 Task: Create a task  Compatibility issues with different web browsers , assign it to team member softage.8@softage.net in the project ZillaTech and update the status of the task to  At Risk , set the priority of the task to Medium.
Action: Mouse moved to (53, 424)
Screenshot: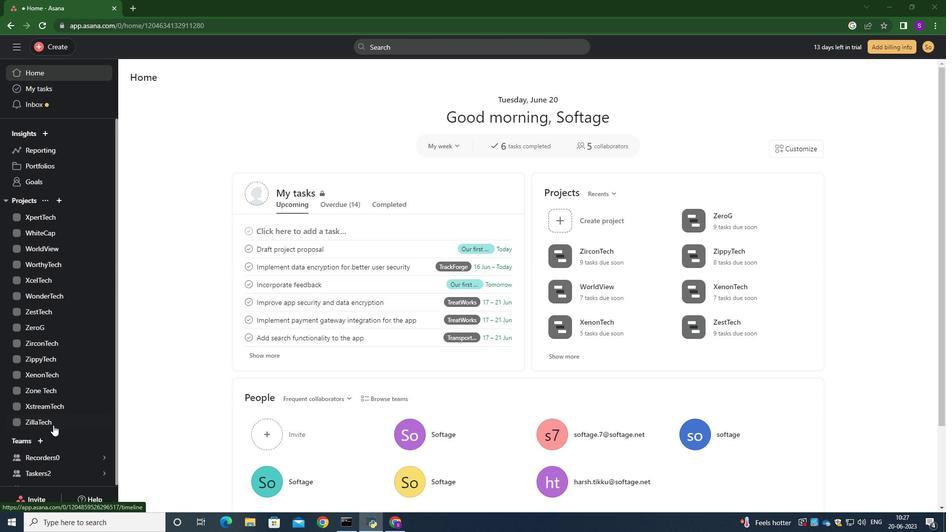 
Action: Mouse pressed left at (53, 424)
Screenshot: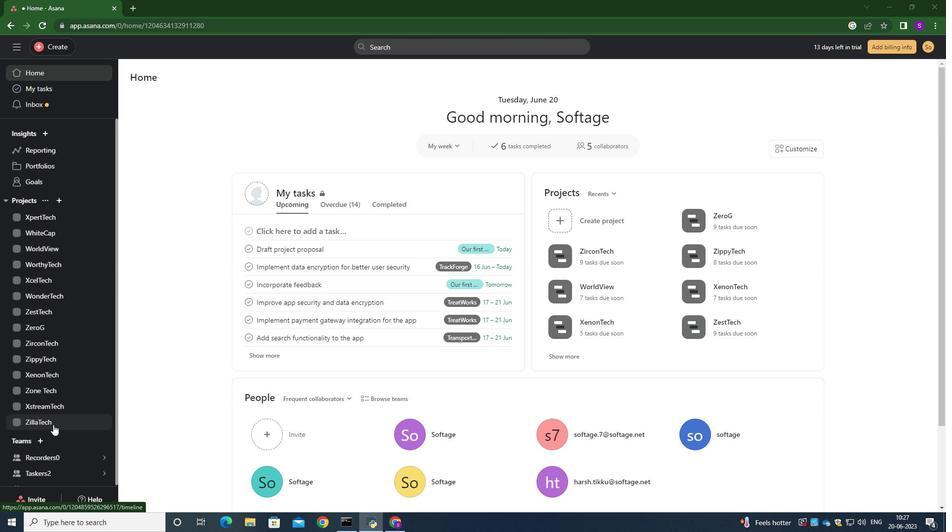 
Action: Mouse moved to (165, 126)
Screenshot: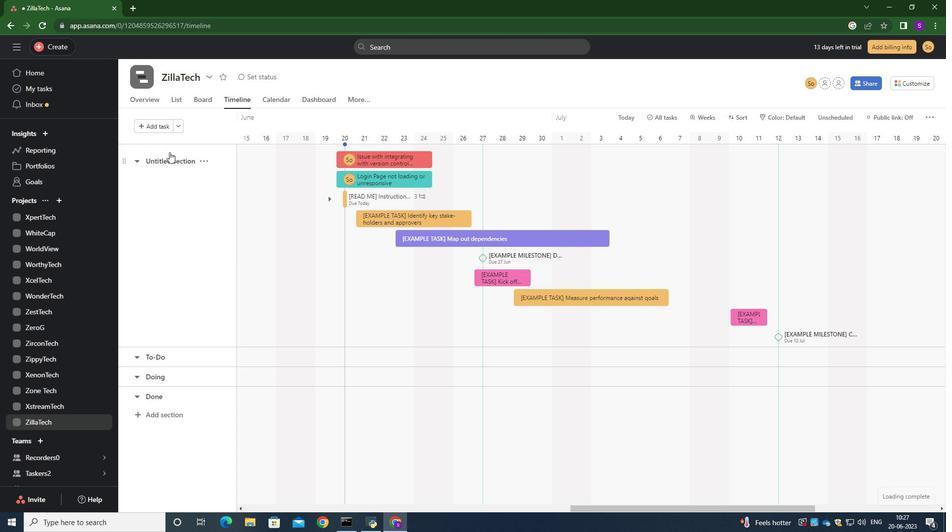 
Action: Mouse pressed left at (165, 126)
Screenshot: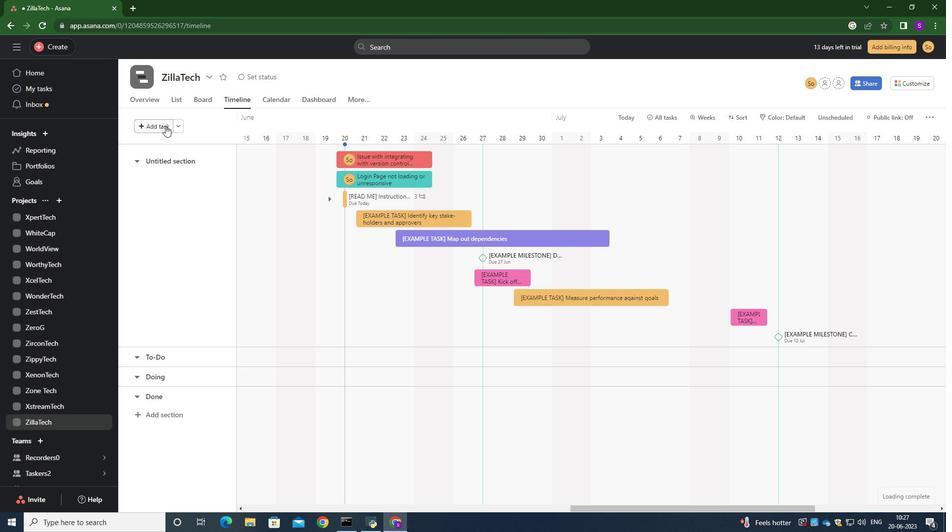 
Action: Mouse moved to (364, 157)
Screenshot: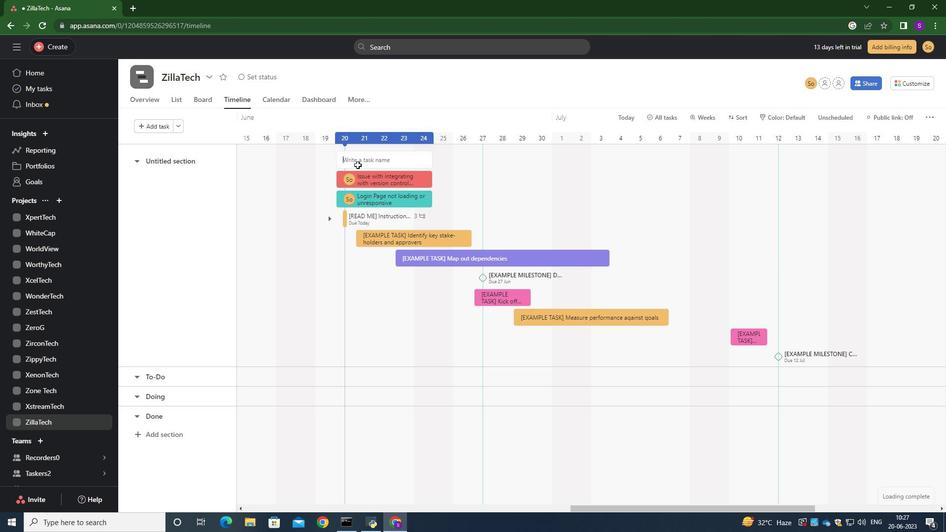 
Action: Key pressed <Key.caps_lock>C<Key.caps_lock>ompatibility<Key.space>issues<Key.space>with<Key.space>different<Key.space>web<Key.space>browsers<Key.enter>
Screenshot: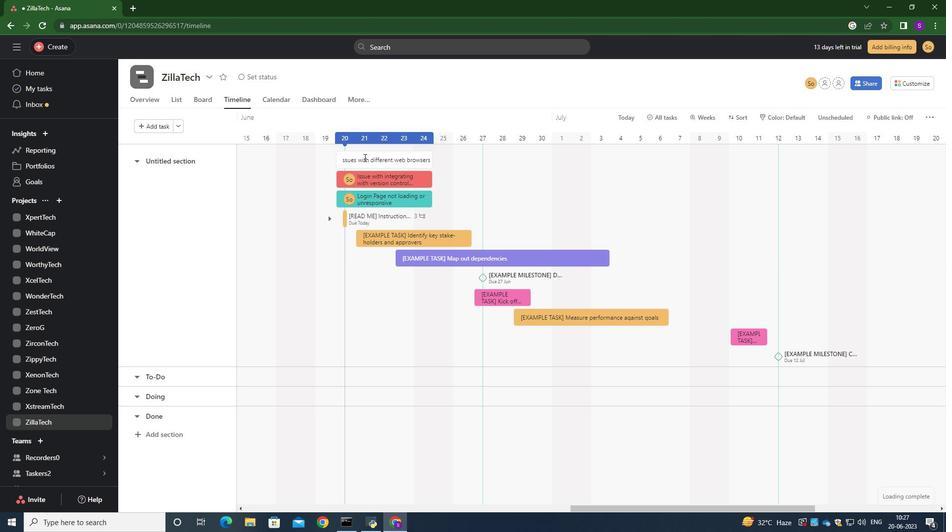 
Action: Mouse moved to (401, 160)
Screenshot: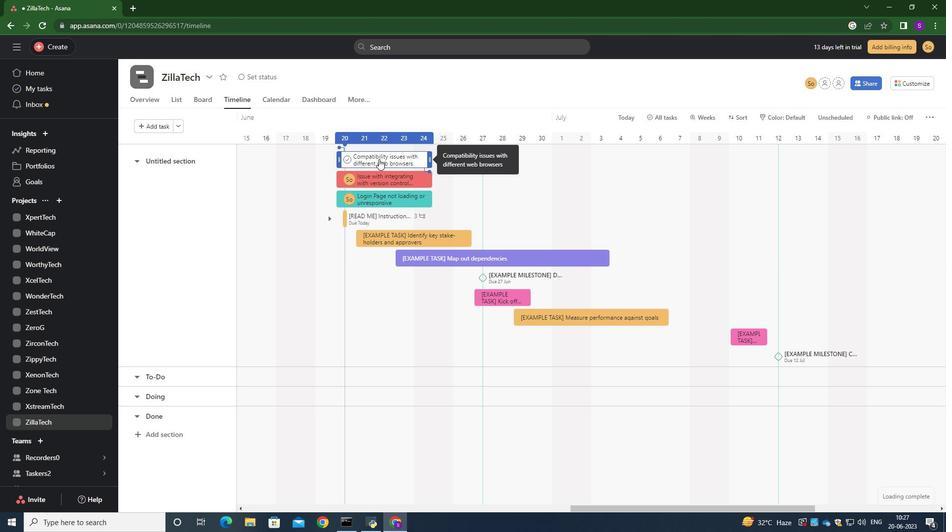 
Action: Mouse pressed left at (401, 160)
Screenshot: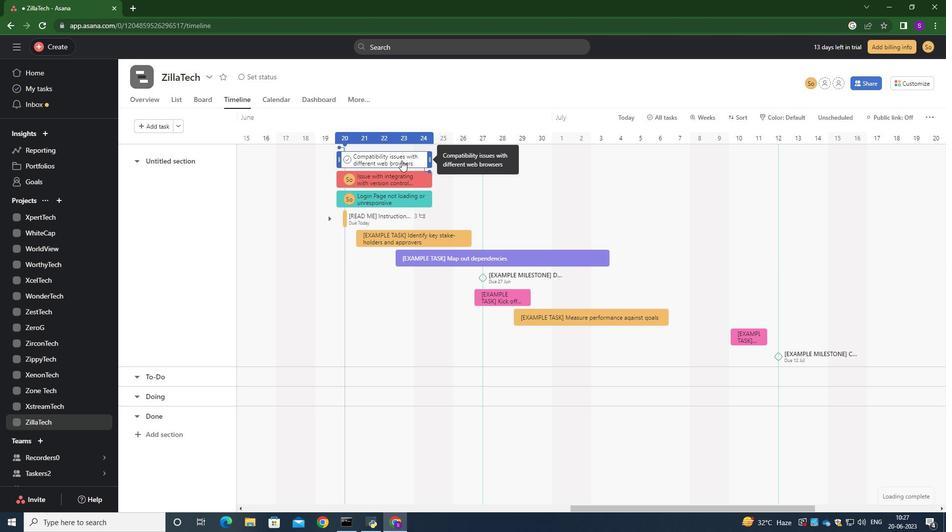 
Action: Mouse moved to (716, 180)
Screenshot: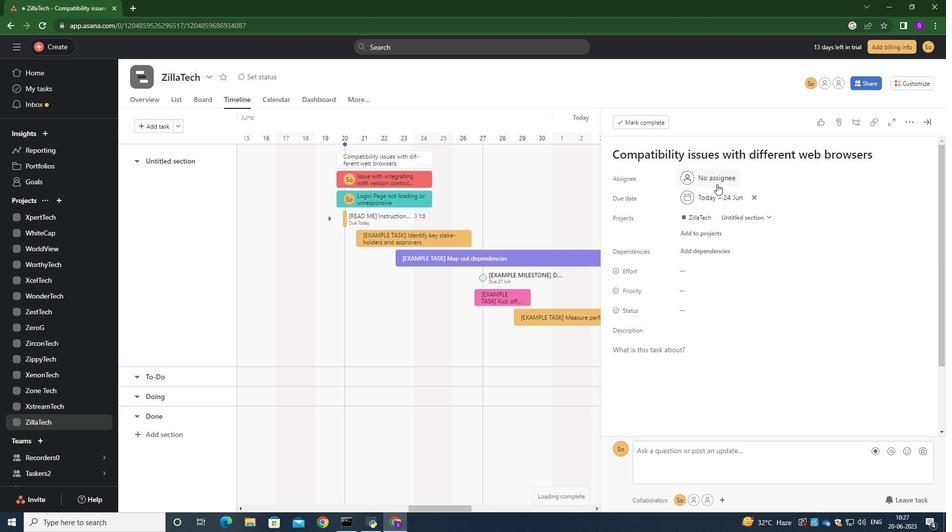 
Action: Mouse pressed left at (716, 180)
Screenshot: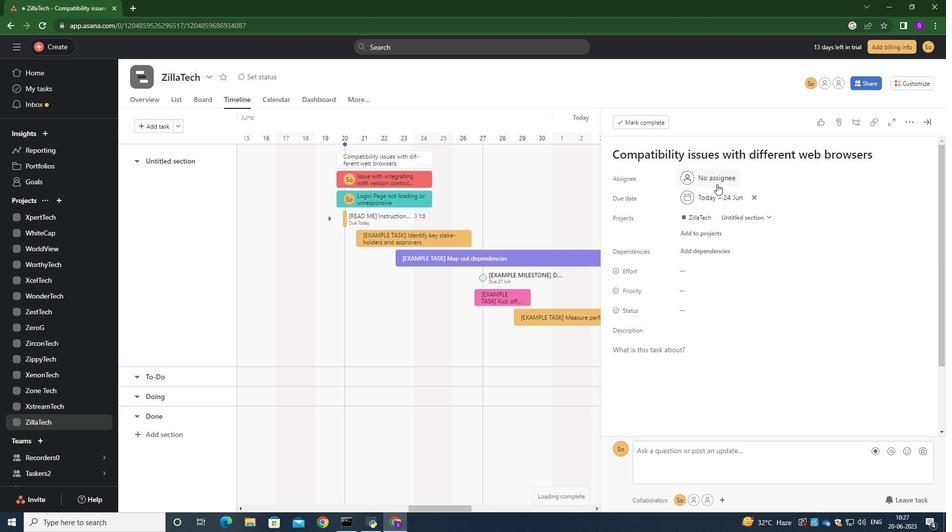 
Action: Key pressed softage.8<Key.shift>@softage.net<Key.enter>
Screenshot: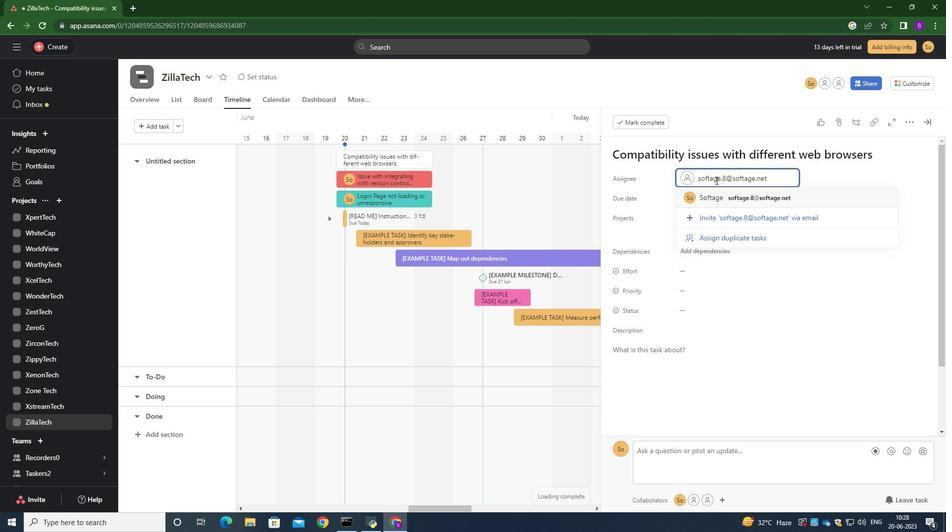 
Action: Mouse moved to (684, 311)
Screenshot: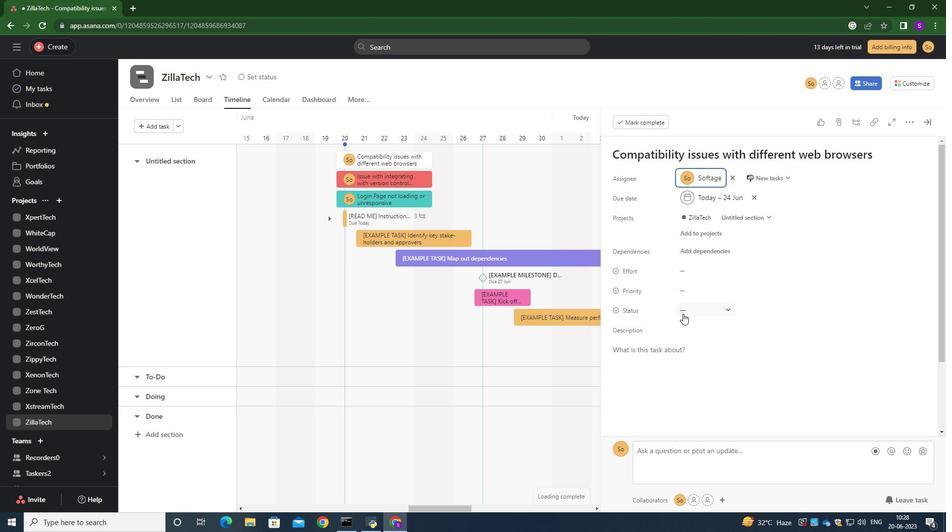 
Action: Mouse pressed left at (684, 311)
Screenshot: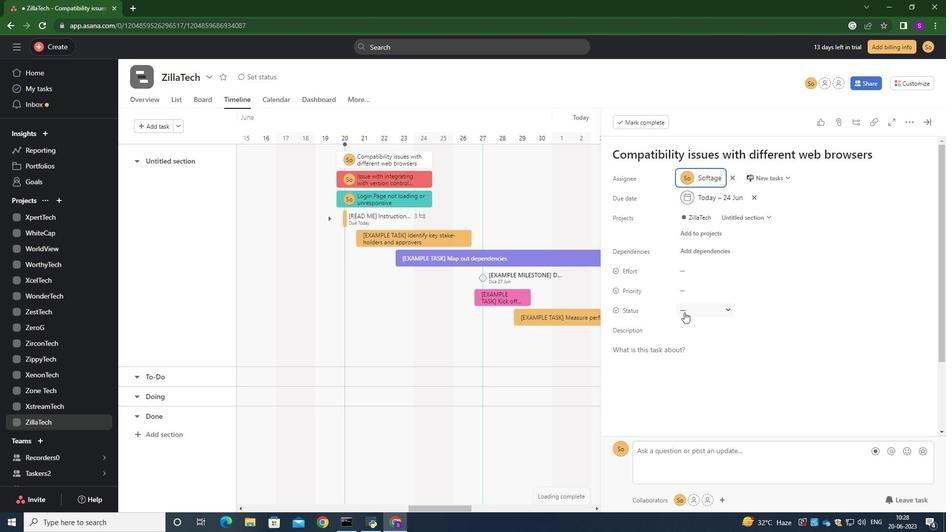 
Action: Mouse moved to (704, 362)
Screenshot: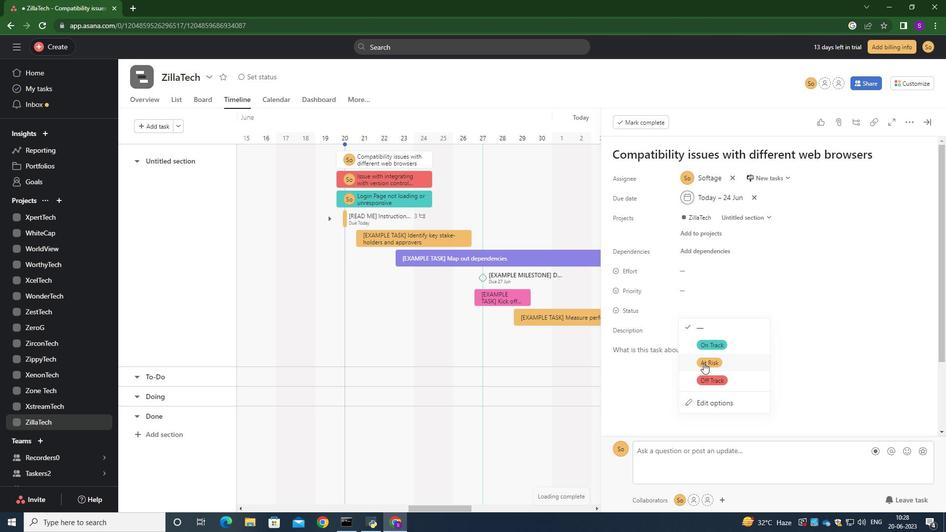 
Action: Mouse pressed left at (704, 362)
Screenshot: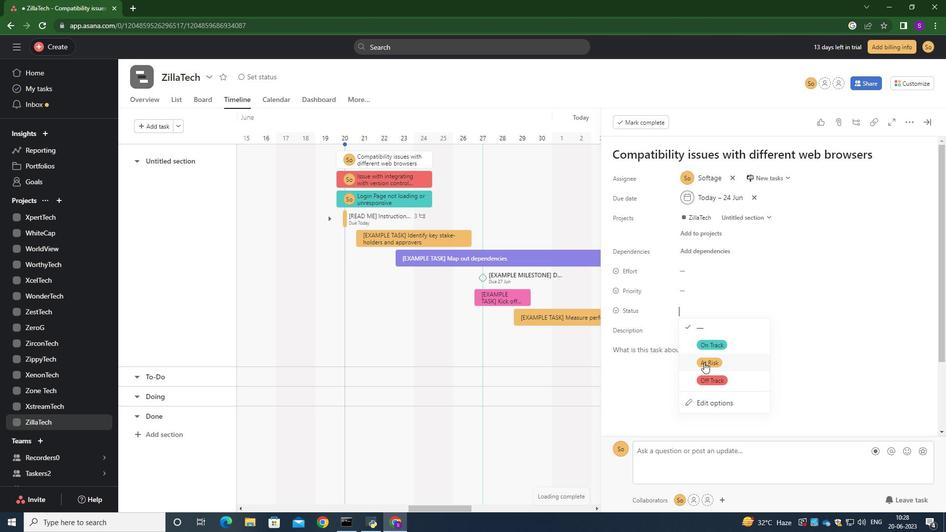 
Action: Mouse moved to (692, 290)
Screenshot: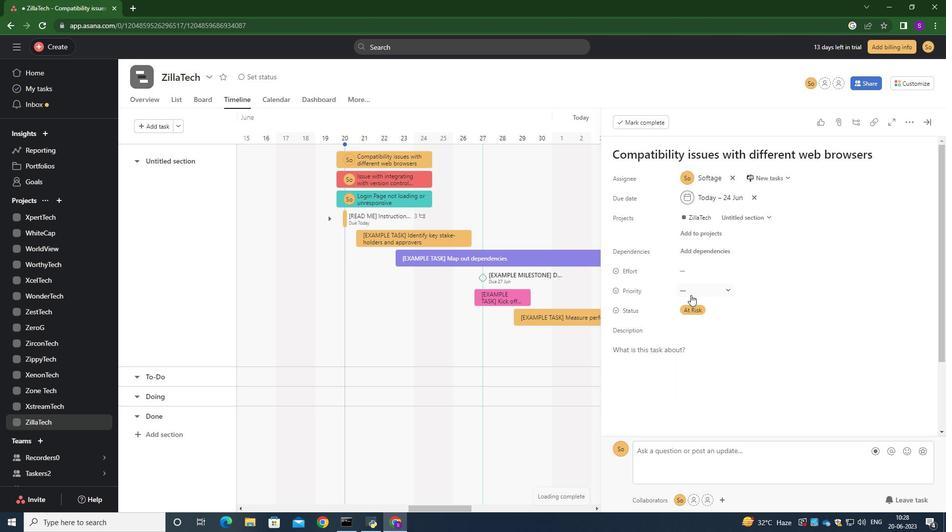 
Action: Mouse pressed left at (692, 290)
Screenshot: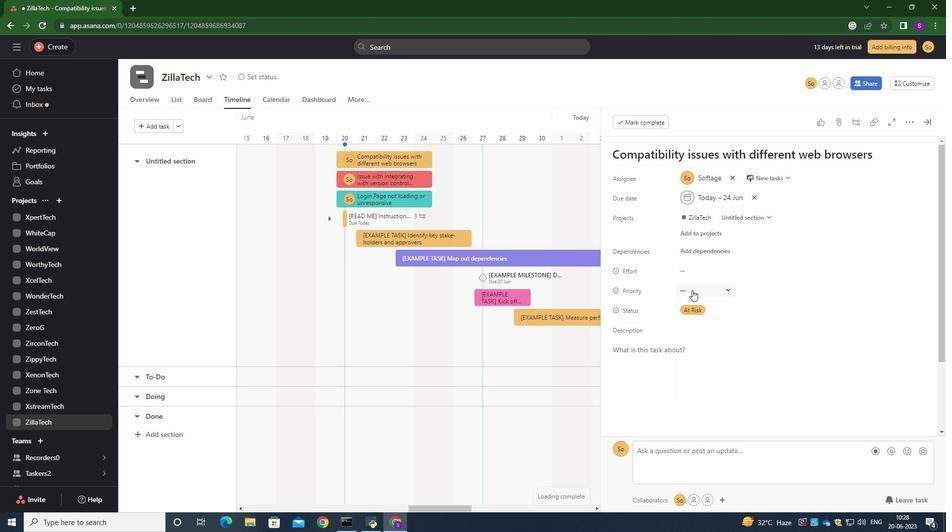 
Action: Mouse moved to (708, 346)
Screenshot: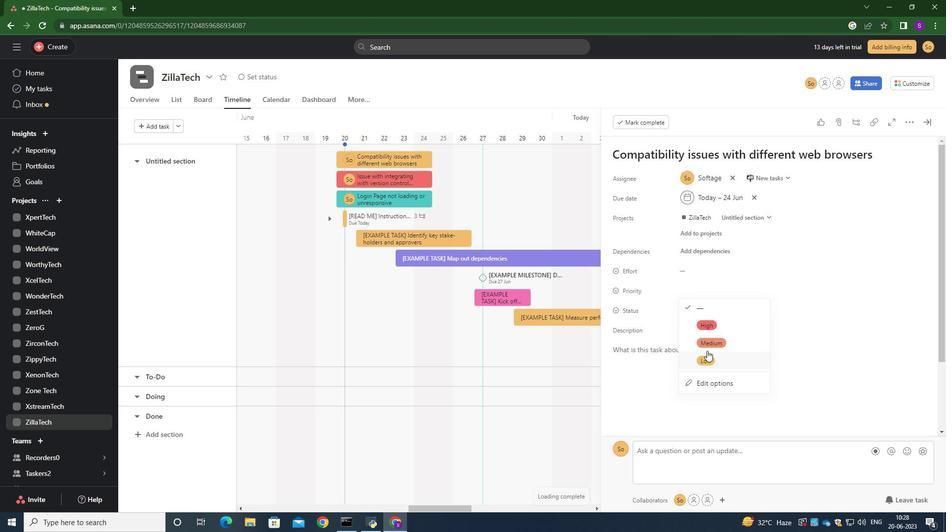 
Action: Mouse pressed left at (708, 346)
Screenshot: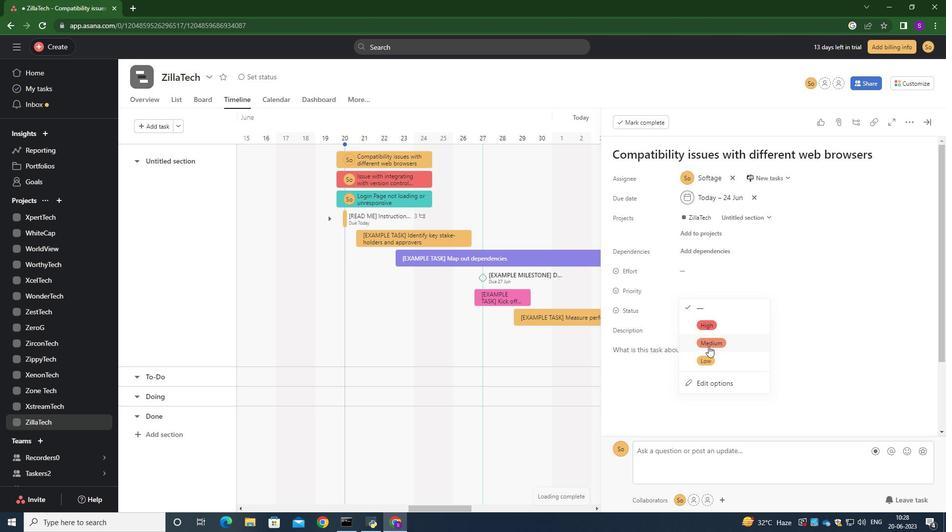 
Action: Mouse moved to (869, 343)
Screenshot: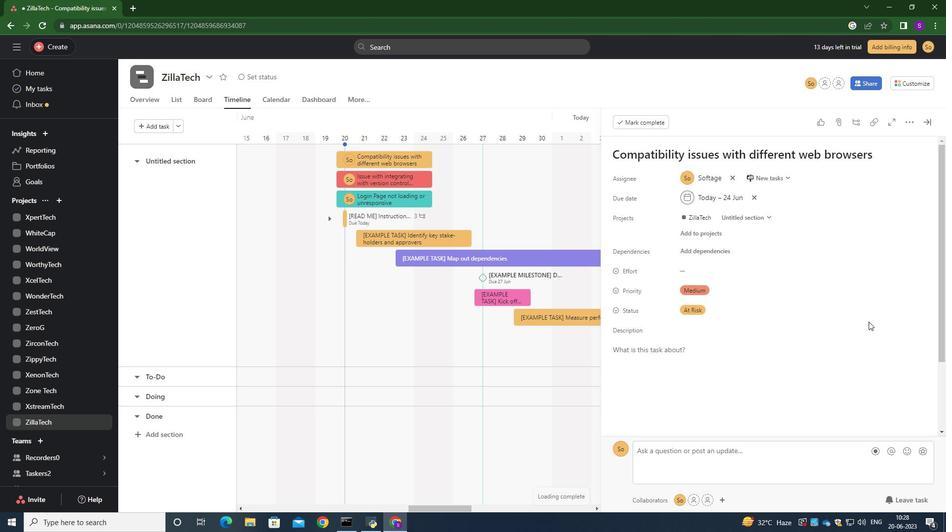 
